 Task: Filter services by location "Gurugram, Haryana".
Action: Mouse moved to (355, 79)
Screenshot: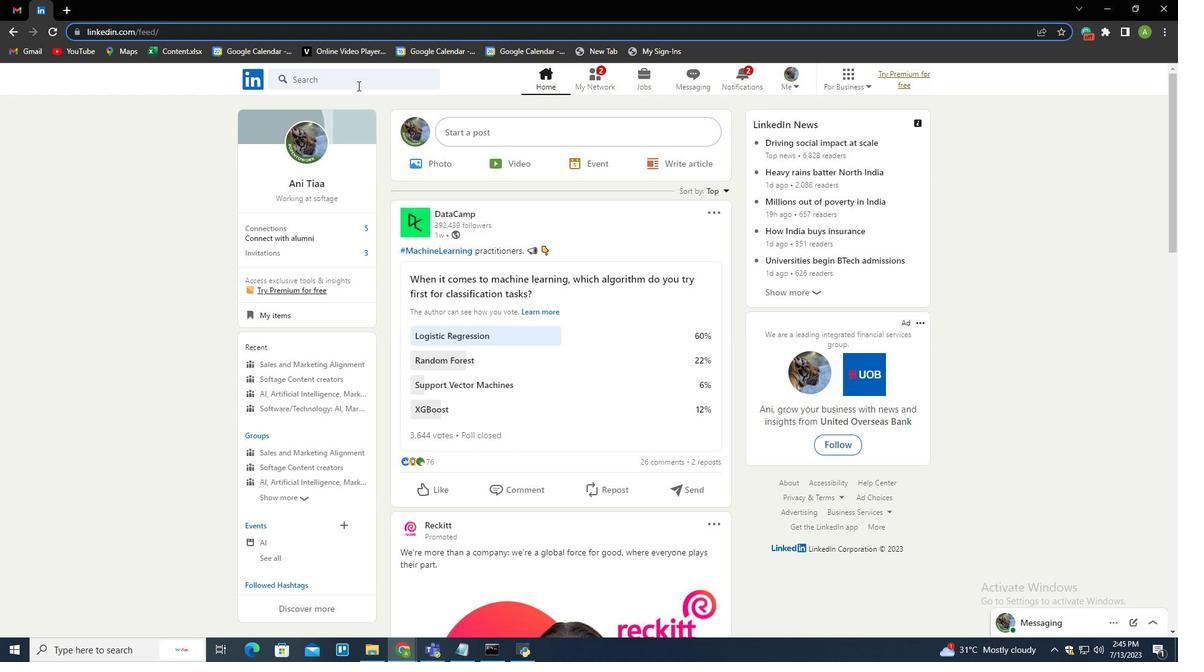 
Action: Mouse pressed left at (355, 79)
Screenshot: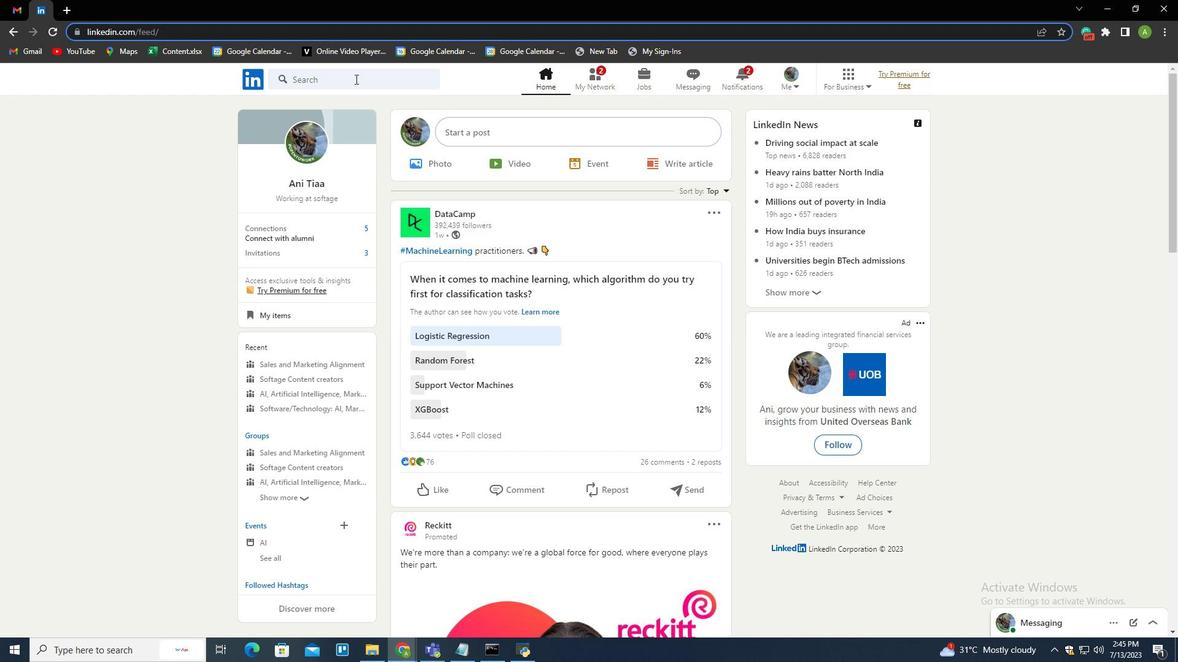 
Action: Key pressed hiring<Key.enter>
Screenshot: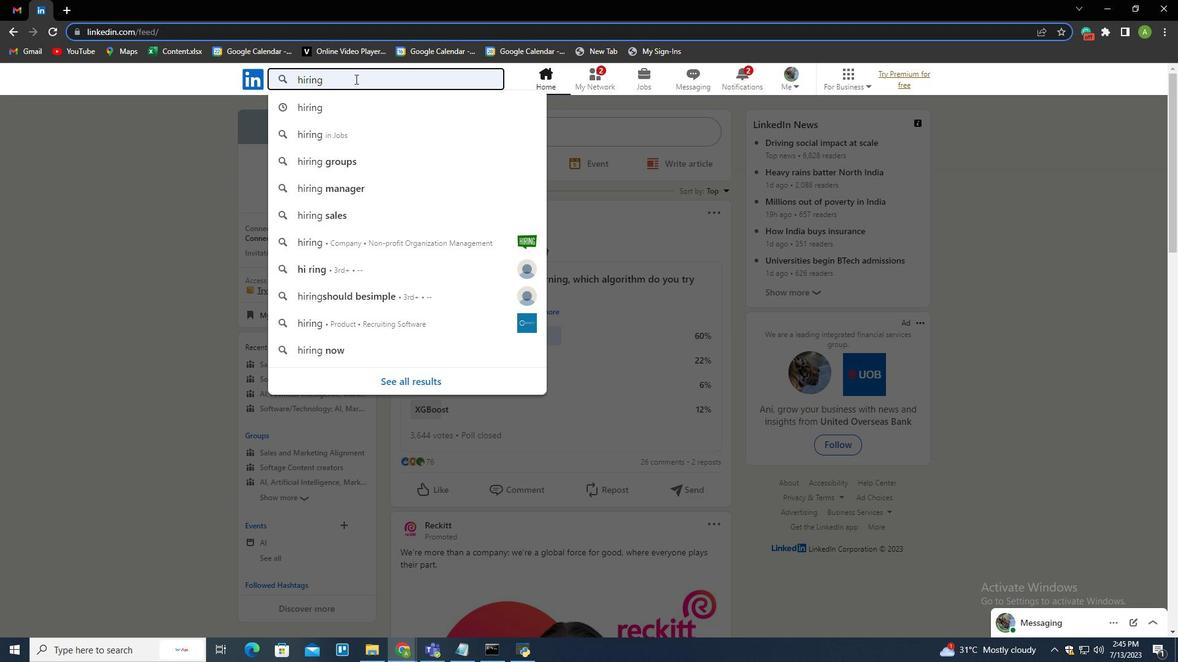 
Action: Mouse moved to (719, 114)
Screenshot: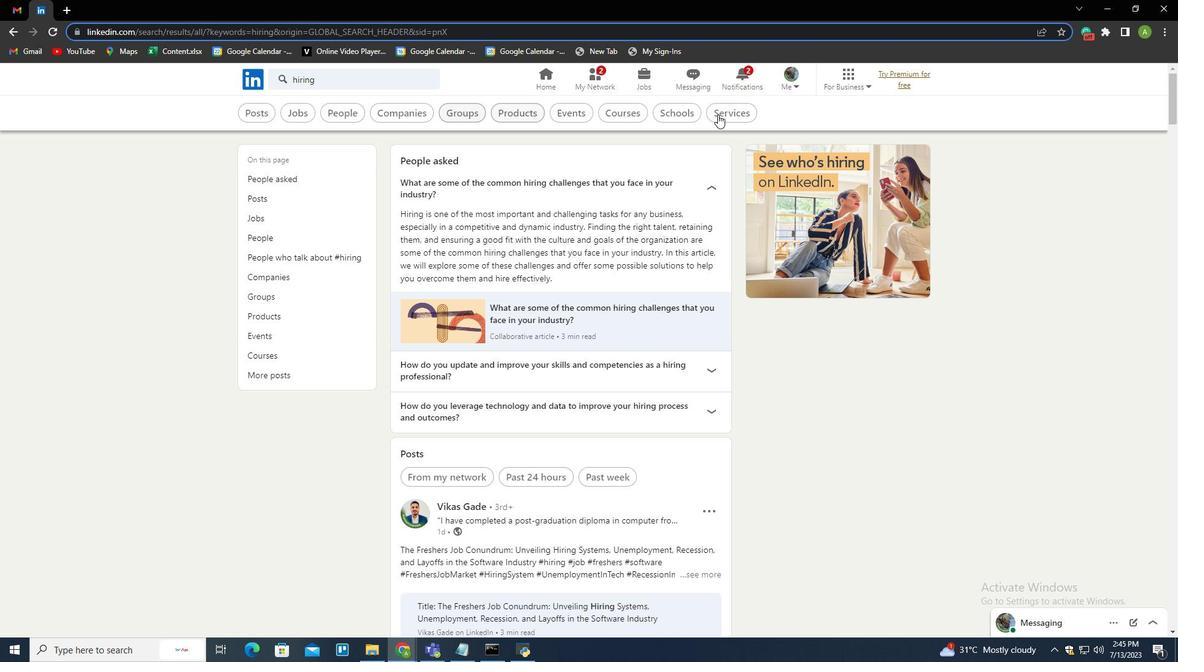 
Action: Mouse pressed left at (719, 114)
Screenshot: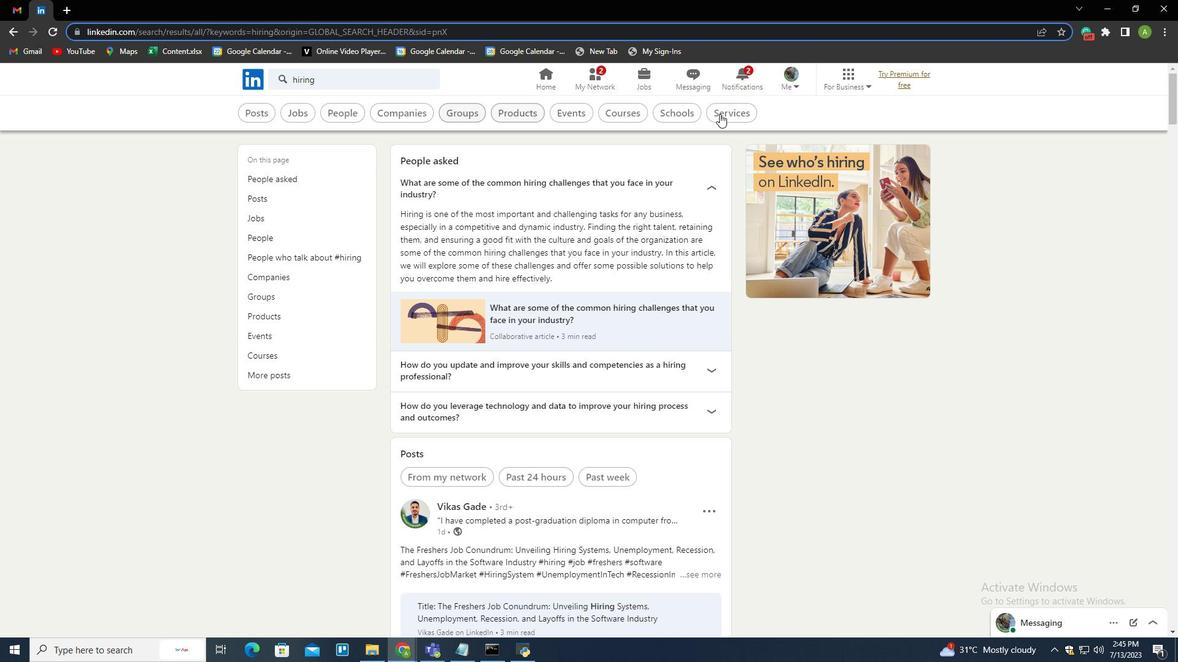 
Action: Mouse moved to (469, 116)
Screenshot: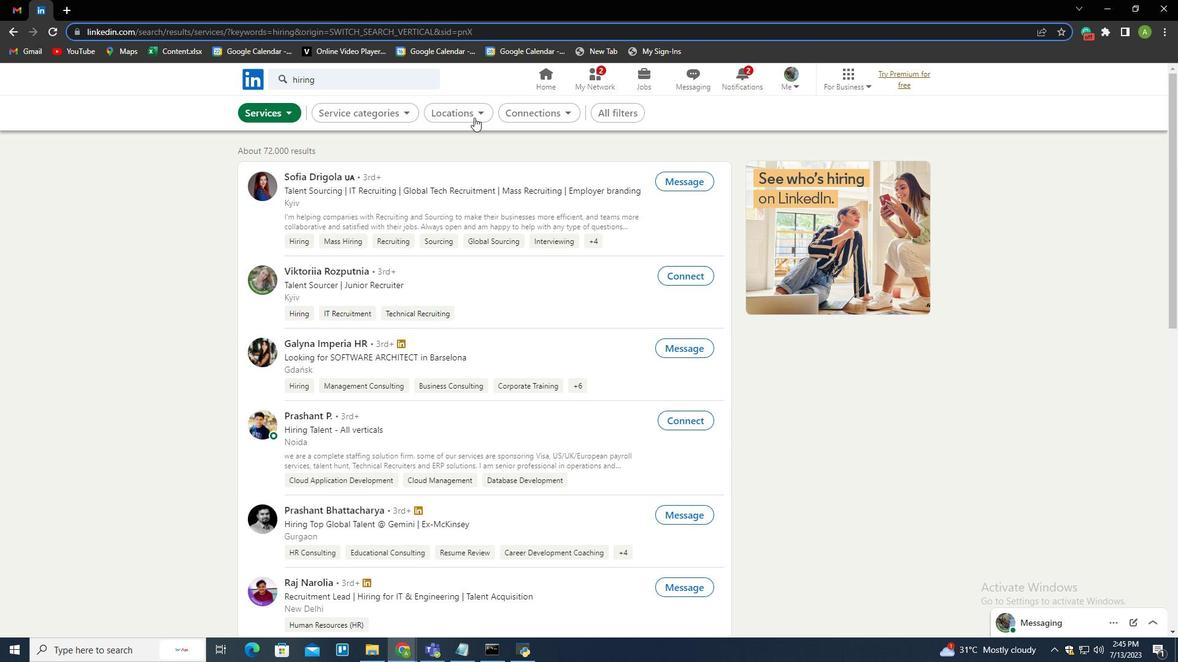 
Action: Mouse pressed left at (469, 116)
Screenshot: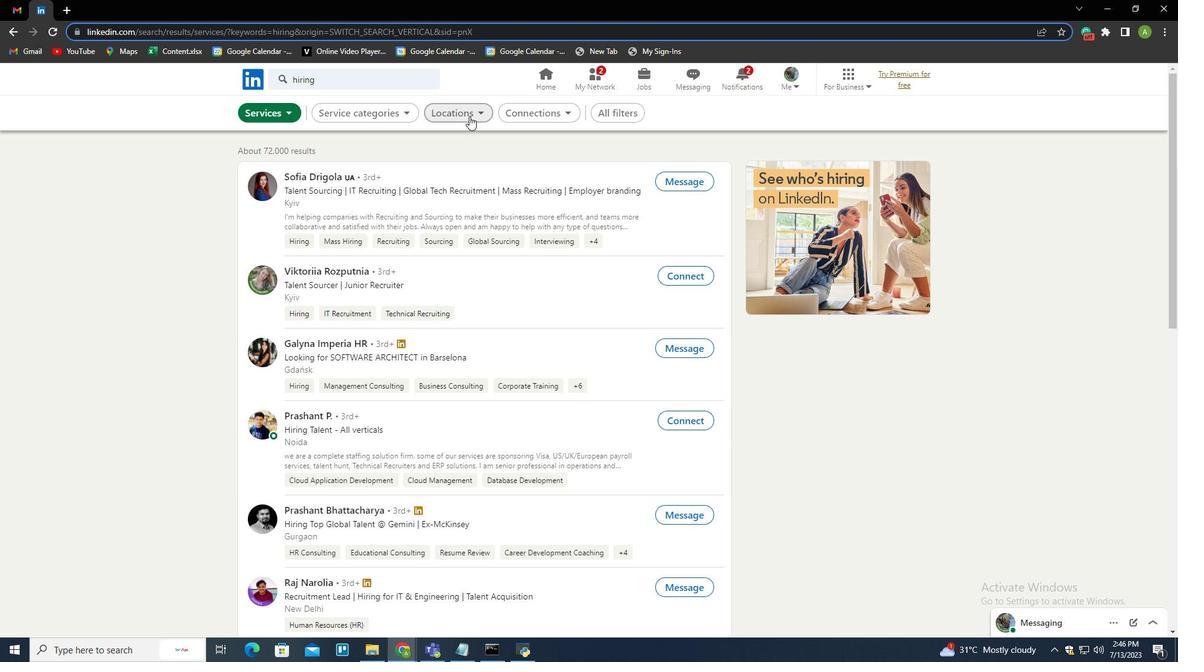 
Action: Mouse moved to (467, 144)
Screenshot: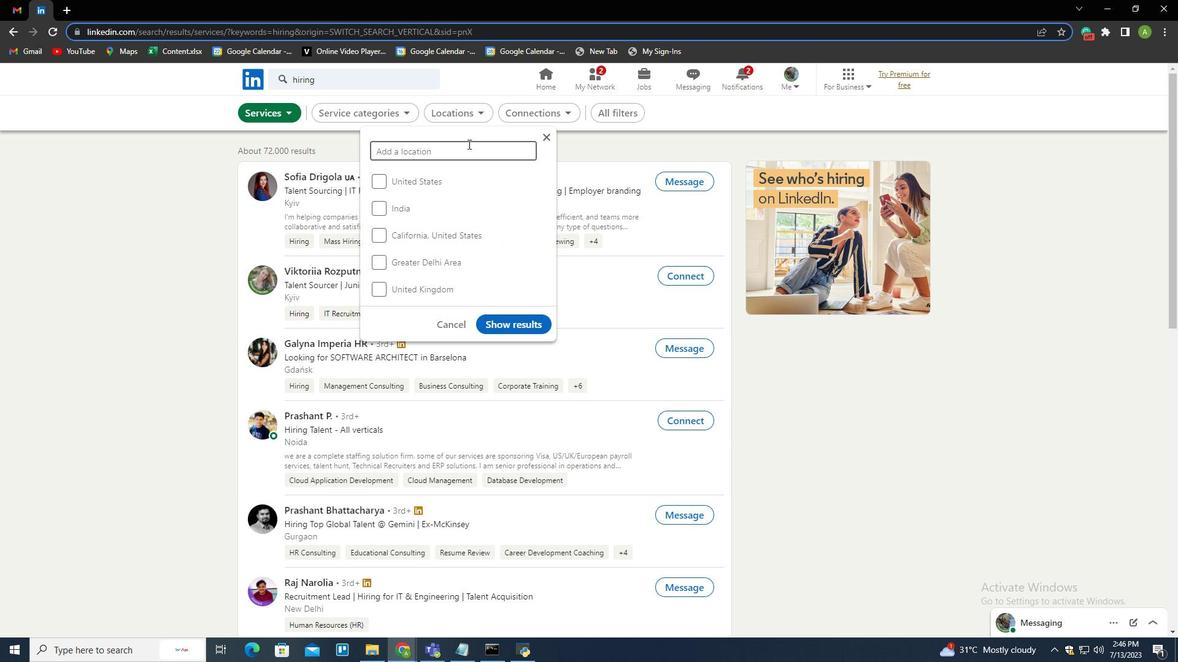 
Action: Mouse pressed left at (467, 144)
Screenshot: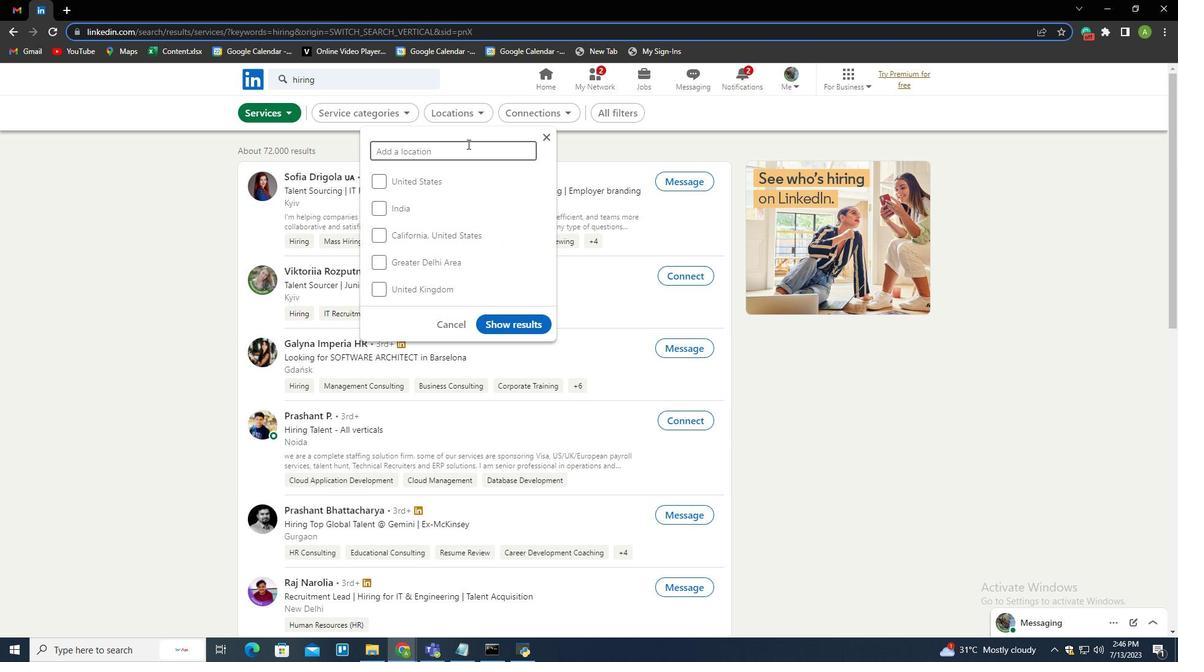 
Action: Key pressed <Key.shift><Key.shift><Key.shift><Key.shift><Key.shift><Key.shift><Key.shift><Key.shift><Key.shift><Key.shift><Key.shift>Gurugram<Key.down><Key.enter>
Screenshot: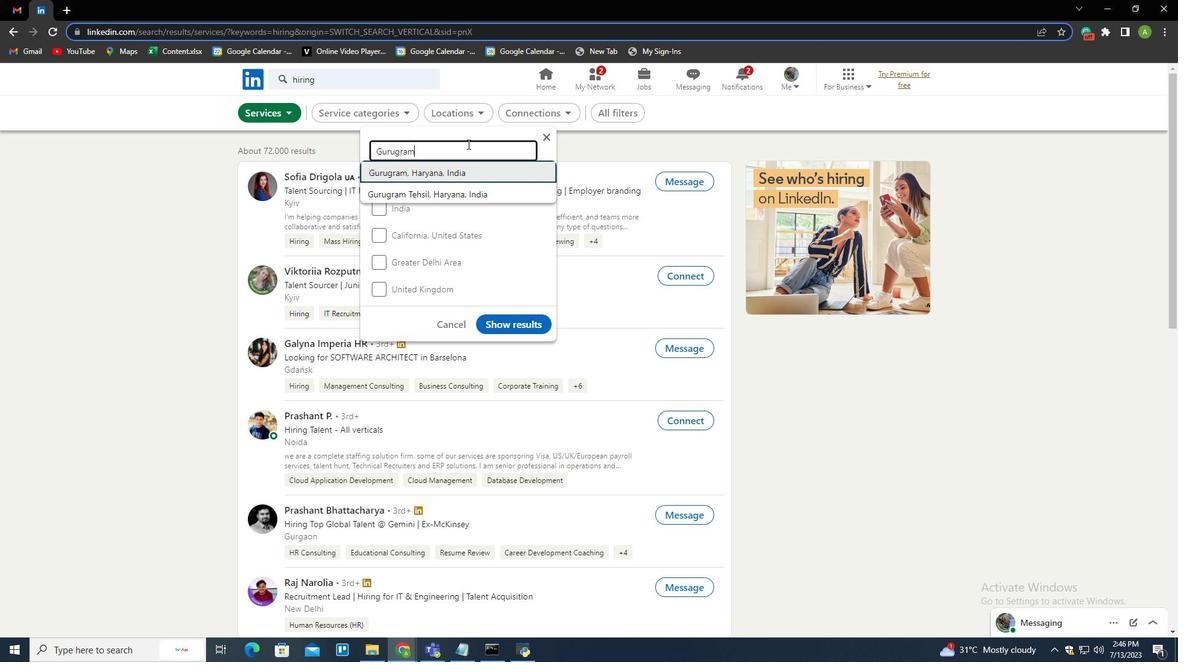 
Action: Mouse moved to (518, 346)
Screenshot: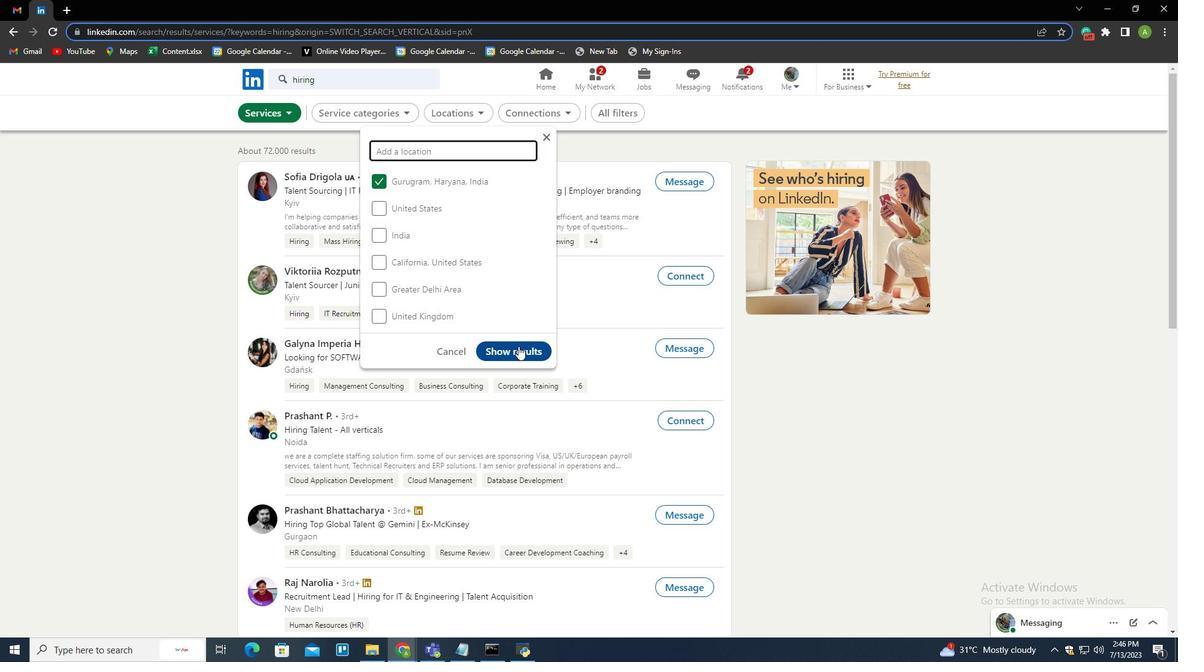 
Action: Mouse pressed left at (518, 346)
Screenshot: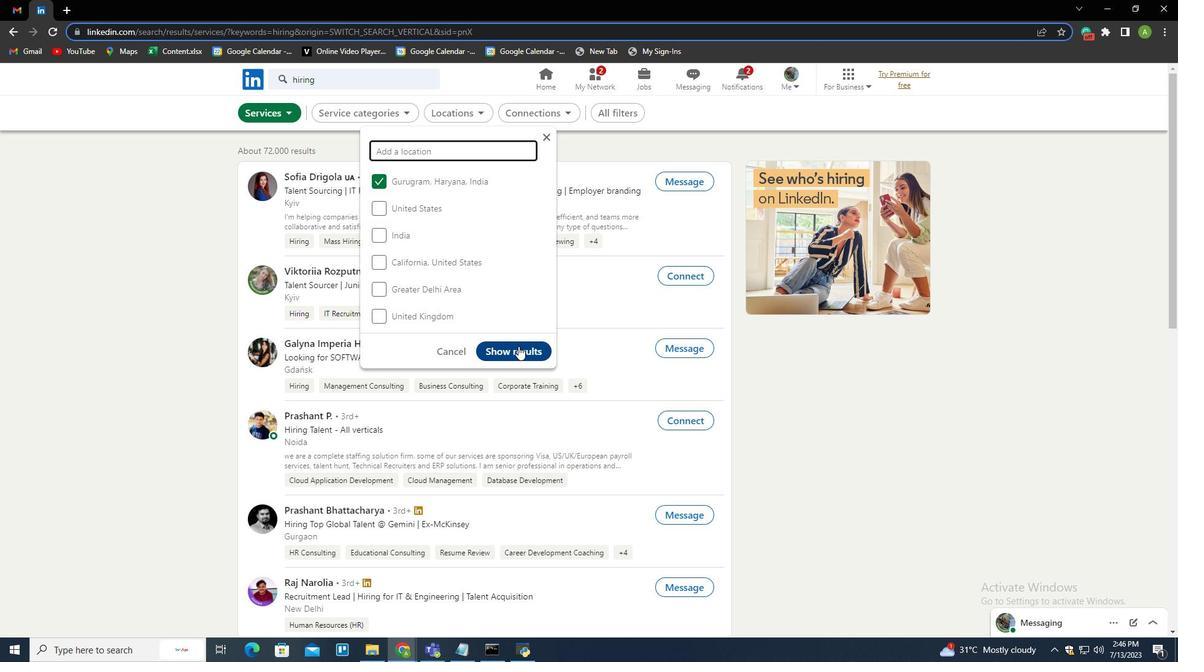 
Action: Mouse moved to (518, 347)
Screenshot: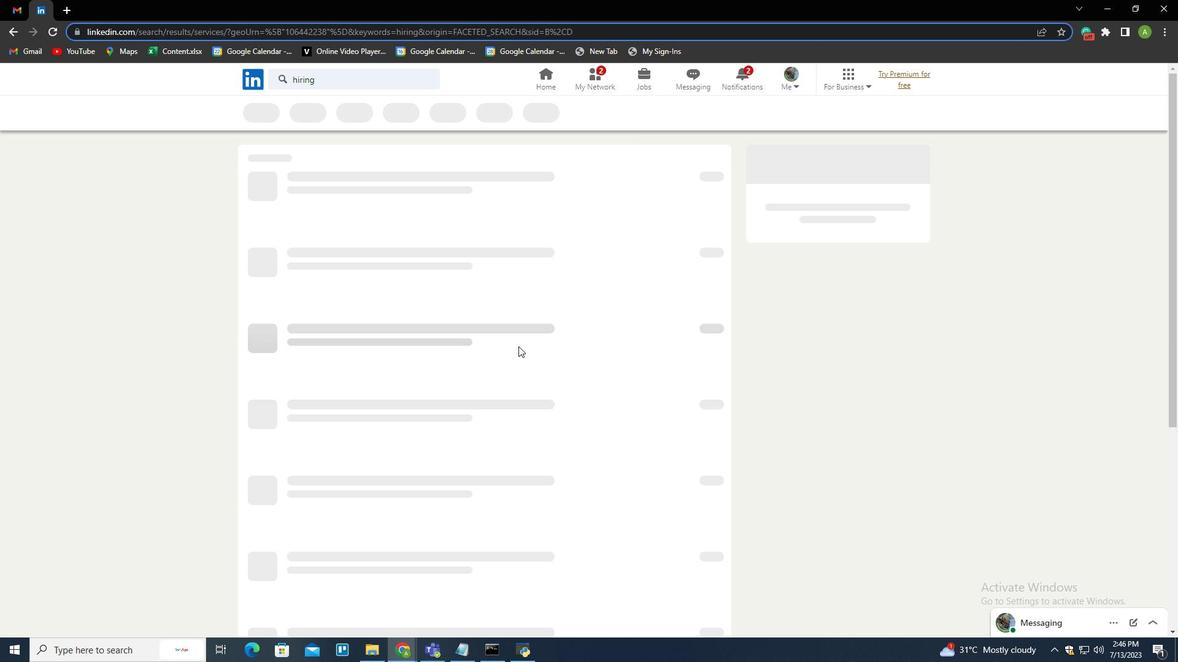 
